 Task: Set the duration of the event to 20 minutes.
Action: Mouse moved to (78, 205)
Screenshot: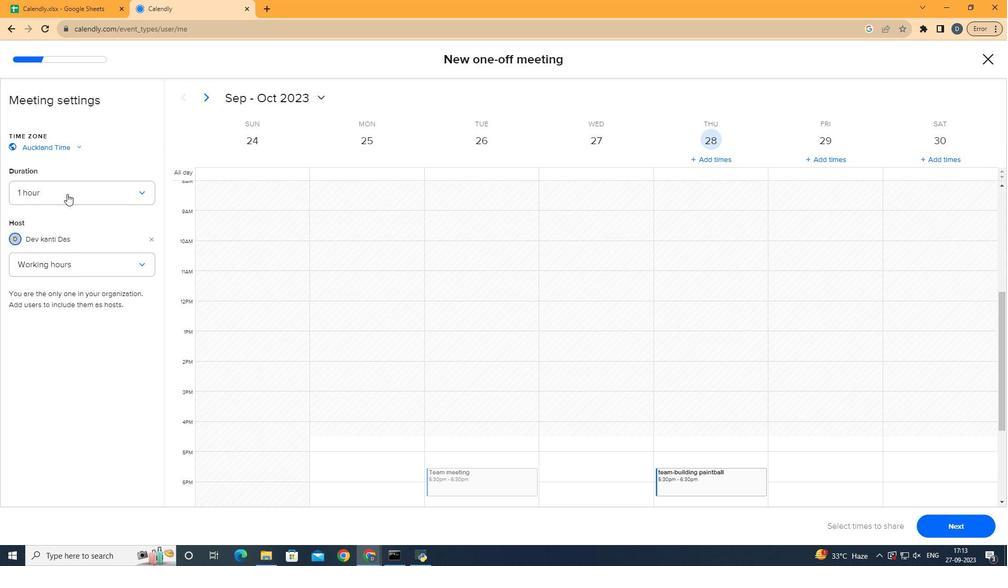 
Action: Mouse pressed left at (78, 205)
Screenshot: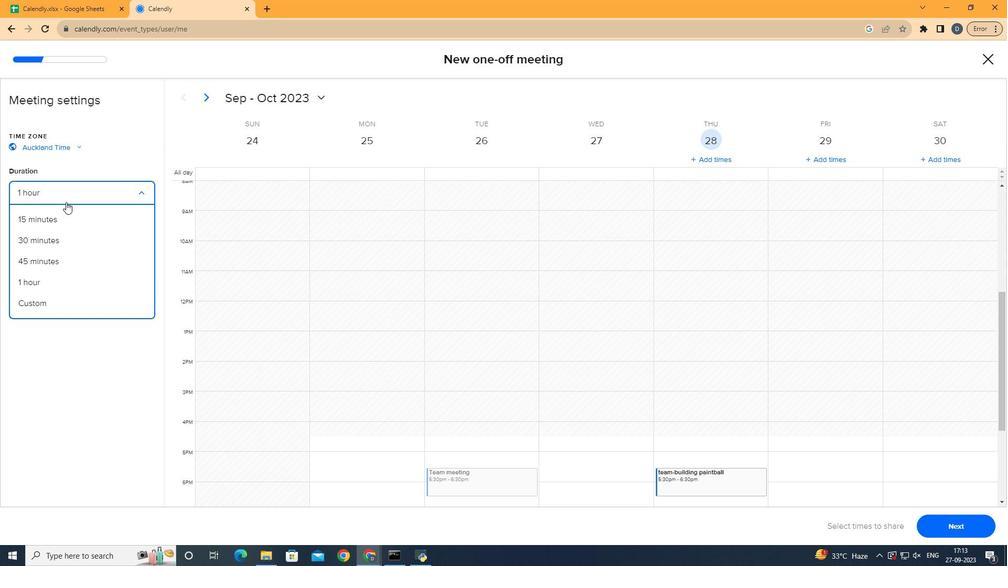 
Action: Mouse moved to (81, 316)
Screenshot: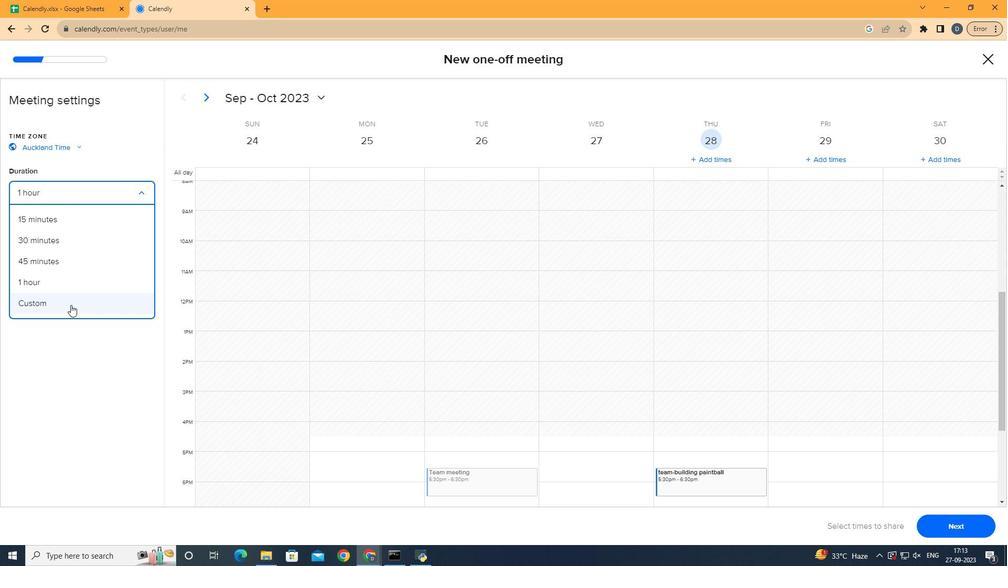 
Action: Mouse pressed left at (81, 316)
Screenshot: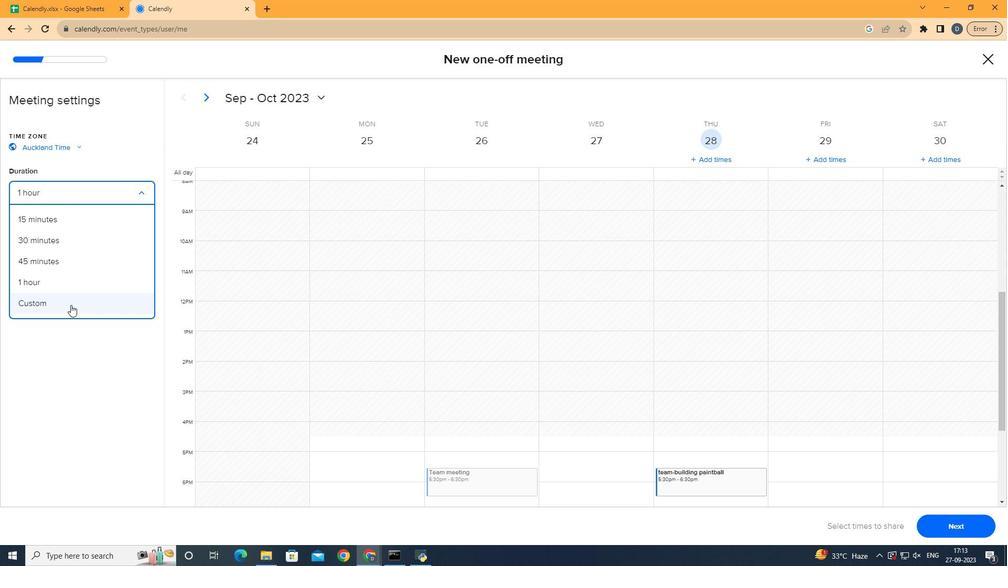 
Action: Mouse moved to (46, 233)
Screenshot: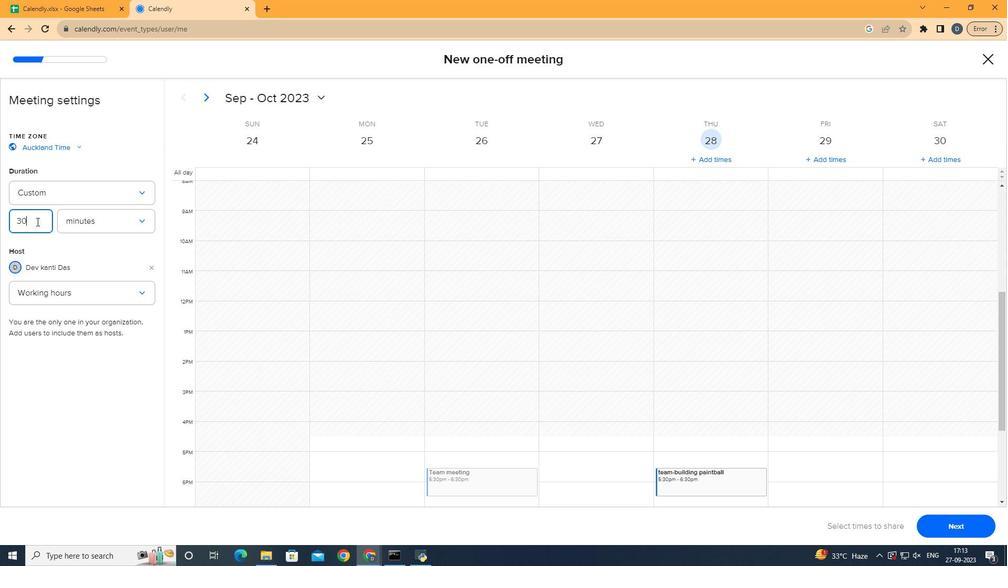 
Action: Mouse pressed left at (46, 233)
Screenshot: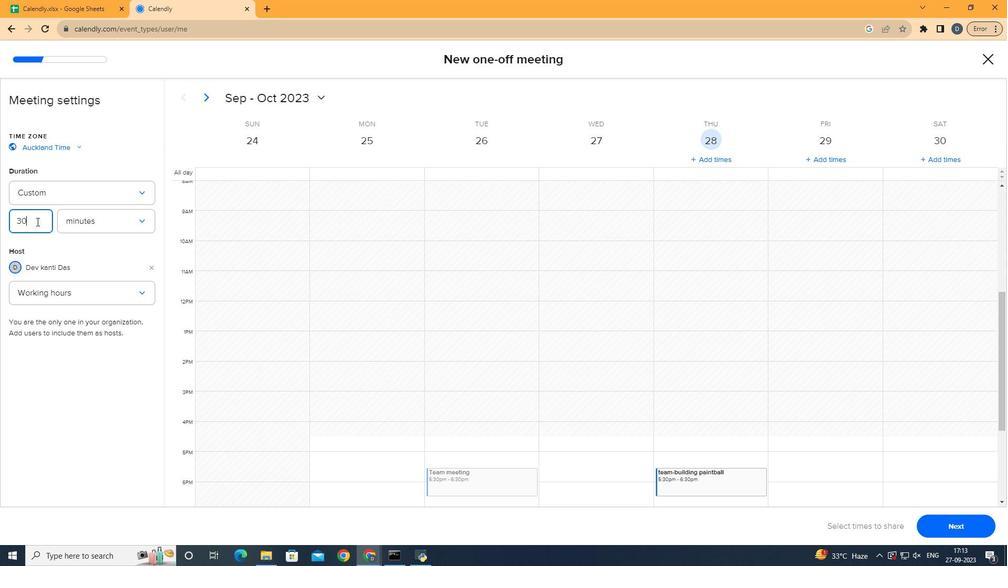 
Action: Mouse moved to (47, 233)
Screenshot: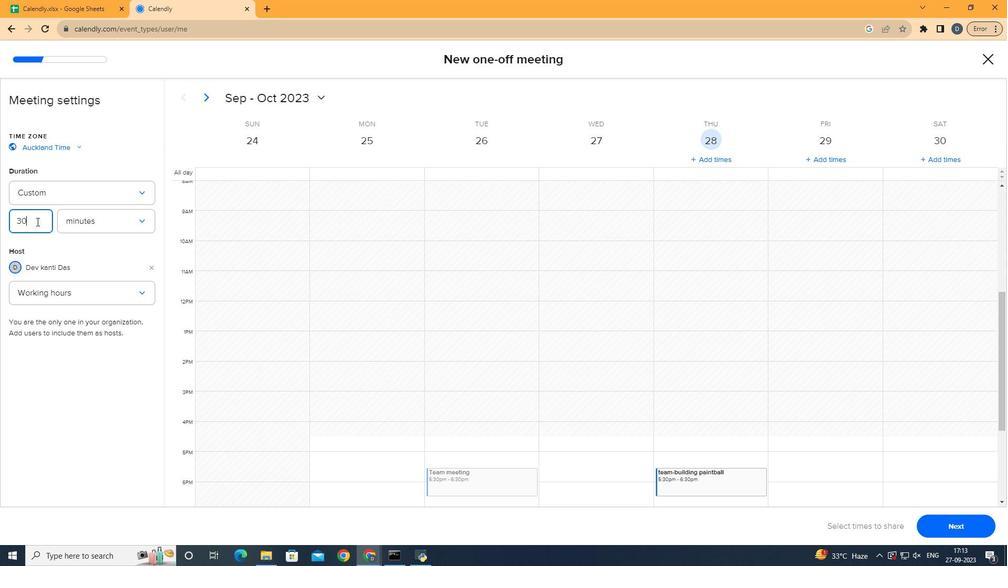 
Action: Key pressed <Key.backspace><Key.backspace>20
Screenshot: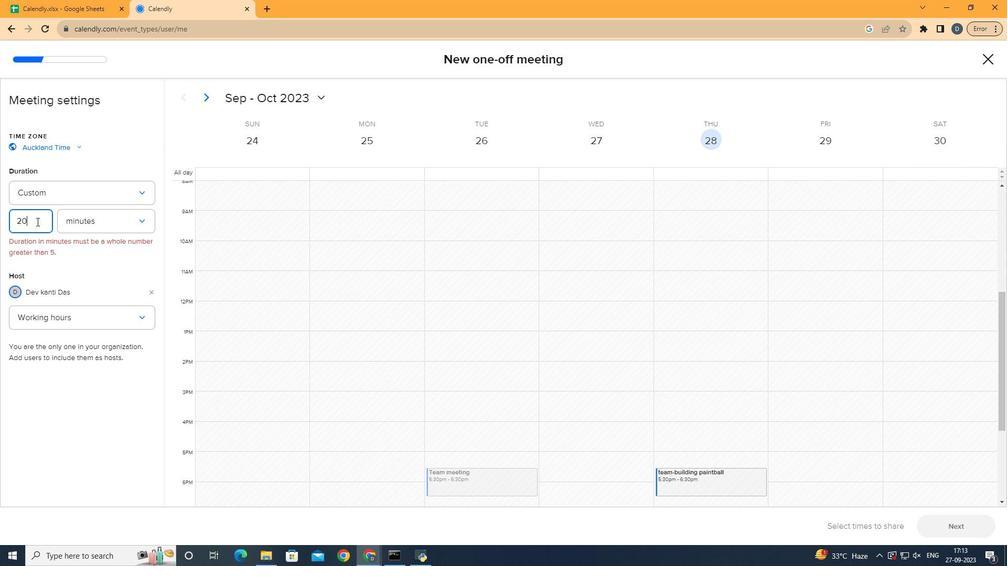 
Action: Mouse moved to (121, 240)
Screenshot: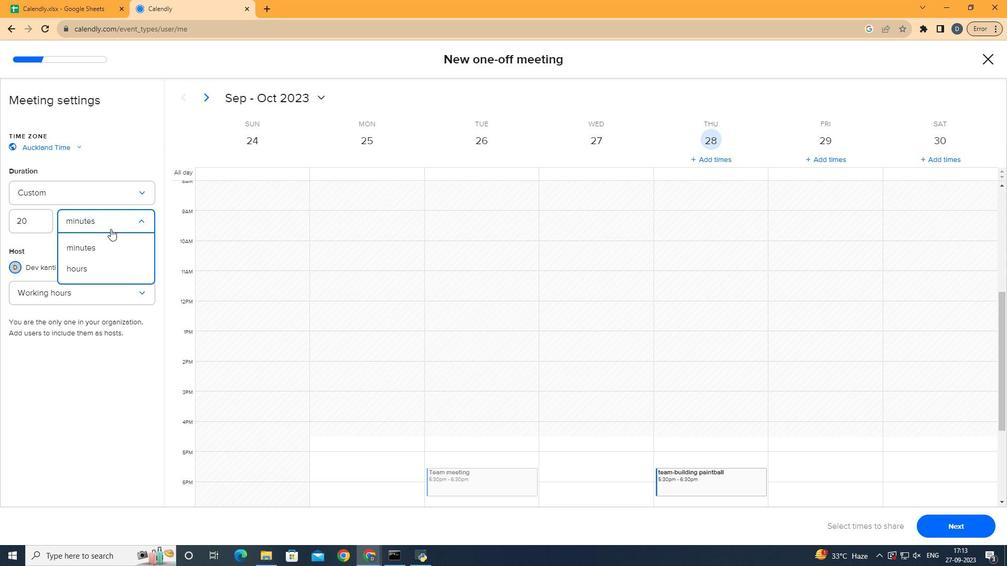 
Action: Mouse pressed left at (121, 240)
Screenshot: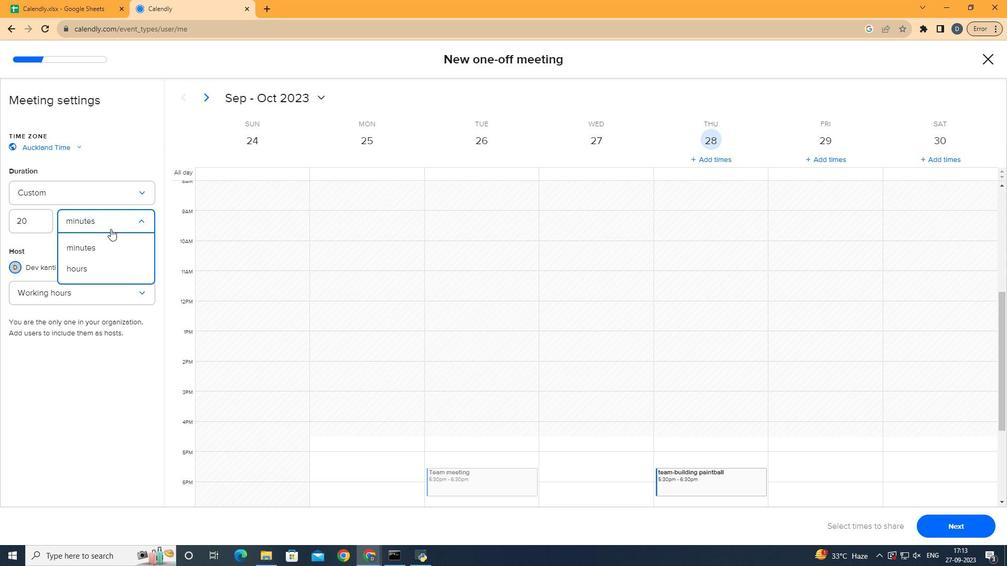 
Action: Mouse moved to (125, 254)
Screenshot: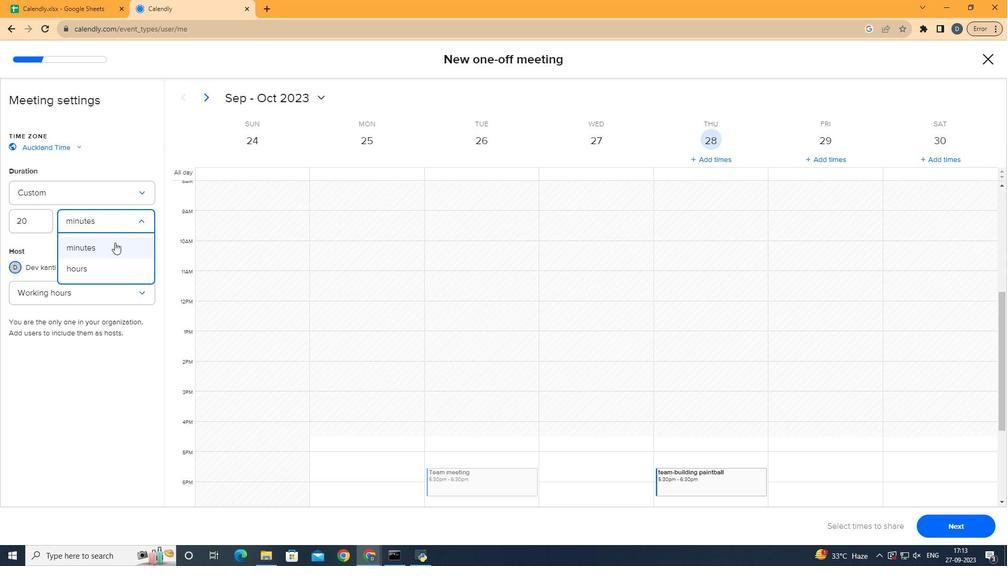 
Action: Mouse pressed left at (125, 254)
Screenshot: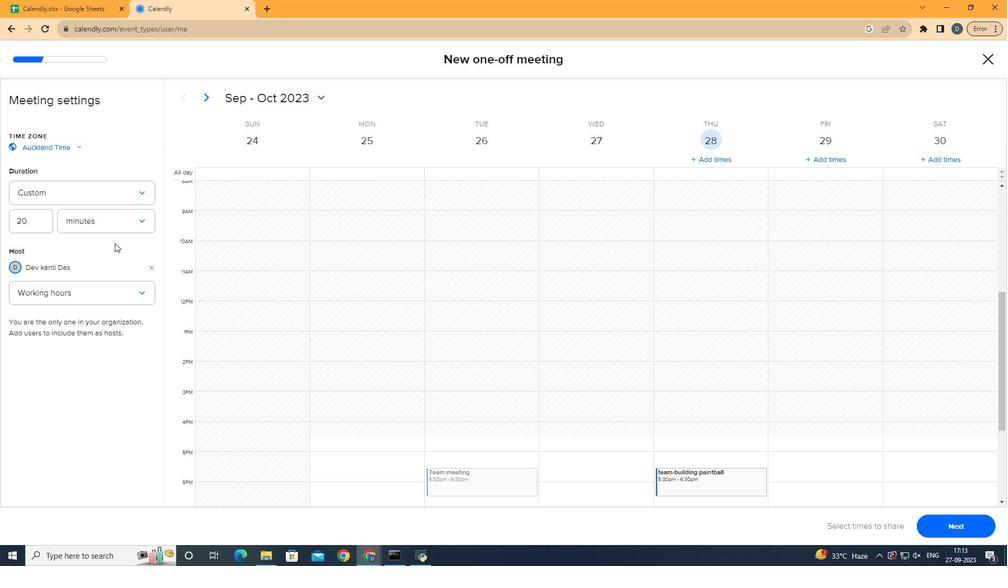 
Action: Mouse moved to (124, 356)
Screenshot: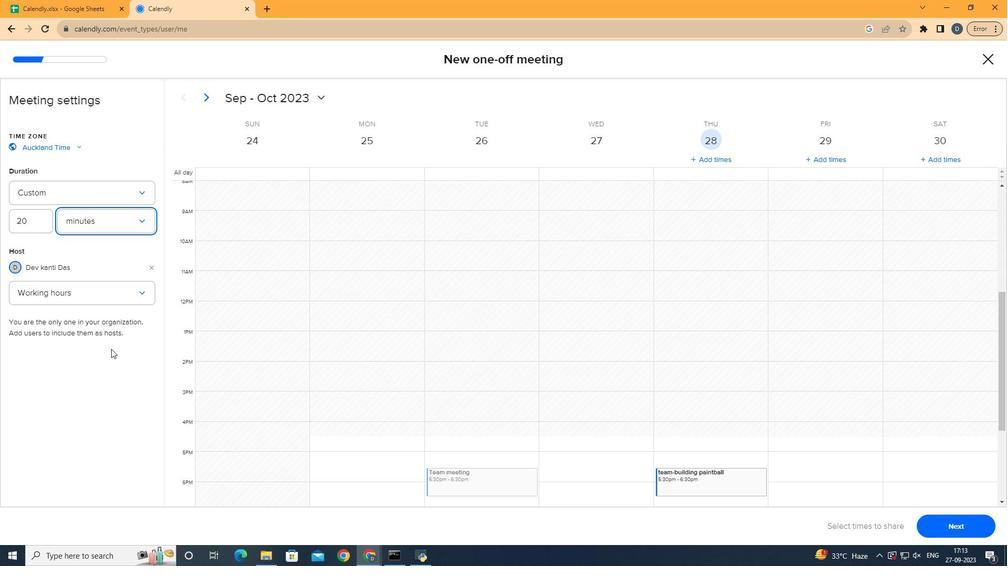 
